 Task: Add "Copy Card To …" Button titled Button0006 to "bottom" of the list "To Do" to Card Card0006 in Board Board0002 in Development in Trello
Action: Mouse moved to (484, 36)
Screenshot: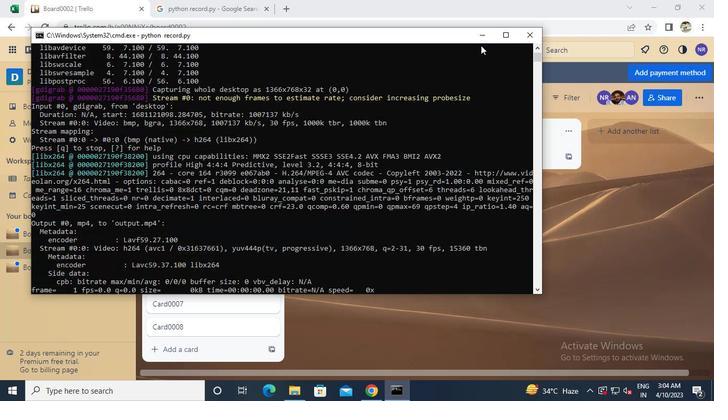 
Action: Mouse pressed left at (484, 36)
Screenshot: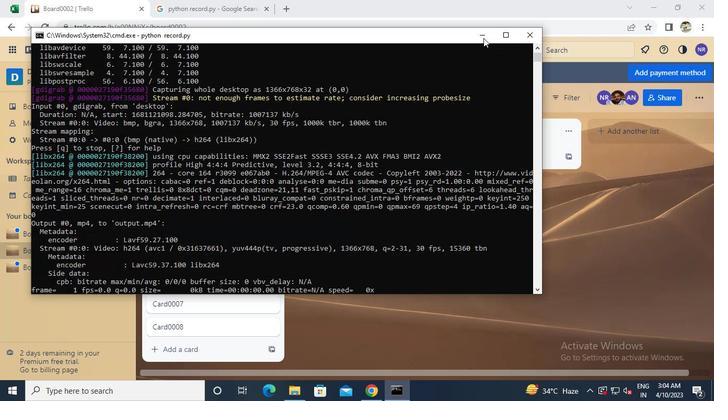
Action: Mouse moved to (197, 263)
Screenshot: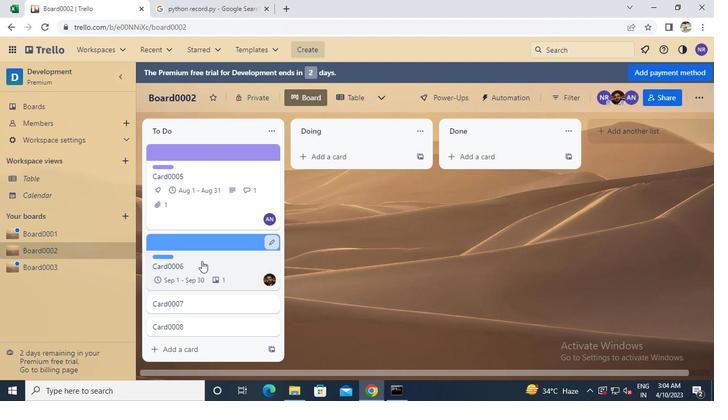 
Action: Mouse pressed left at (197, 263)
Screenshot: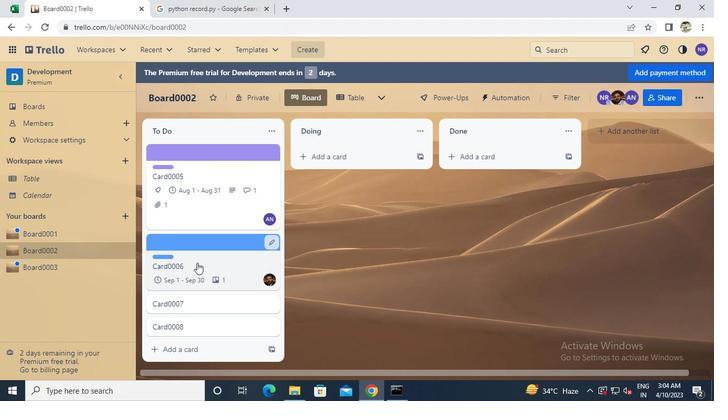 
Action: Mouse moved to (472, 260)
Screenshot: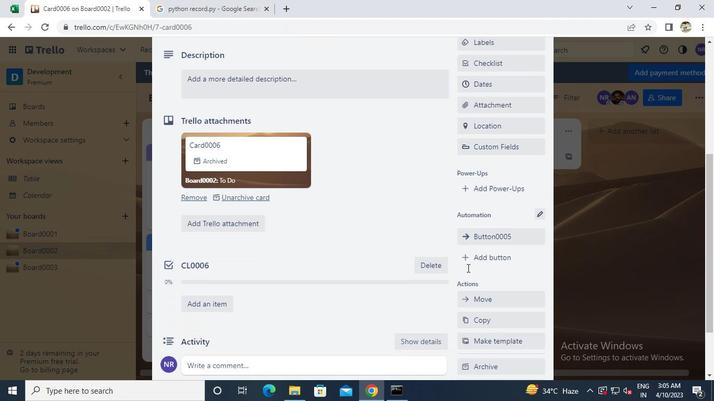 
Action: Mouse pressed left at (472, 260)
Screenshot: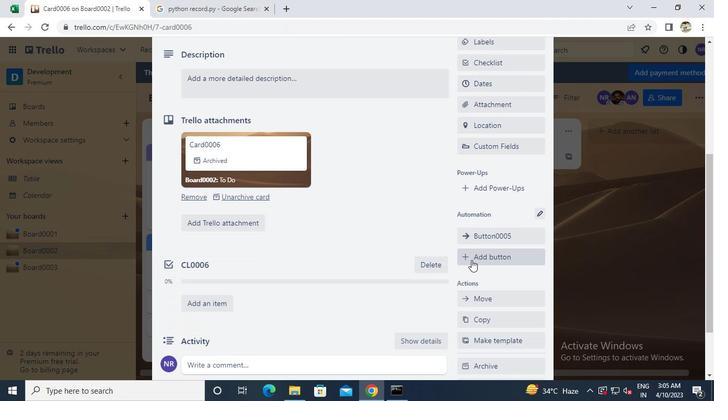 
Action: Mouse moved to (492, 139)
Screenshot: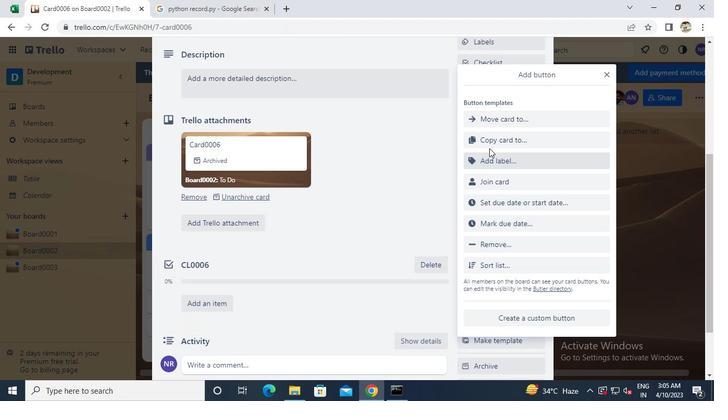 
Action: Mouse pressed left at (492, 139)
Screenshot: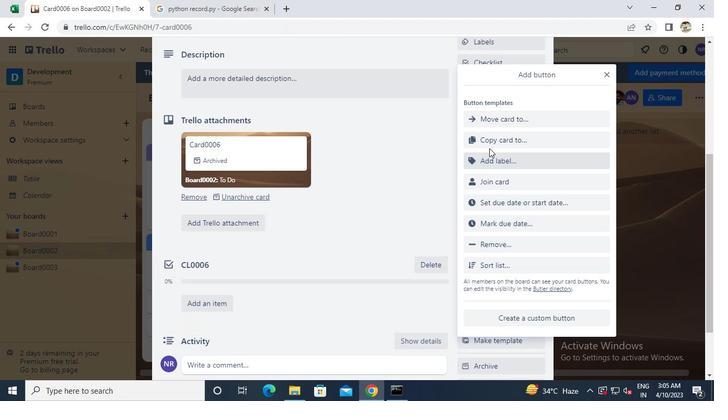 
Action: Keyboard Key.caps_lock
Screenshot: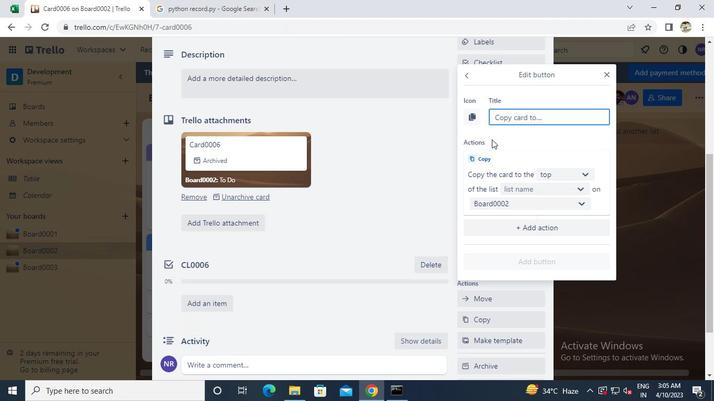 
Action: Keyboard b
Screenshot: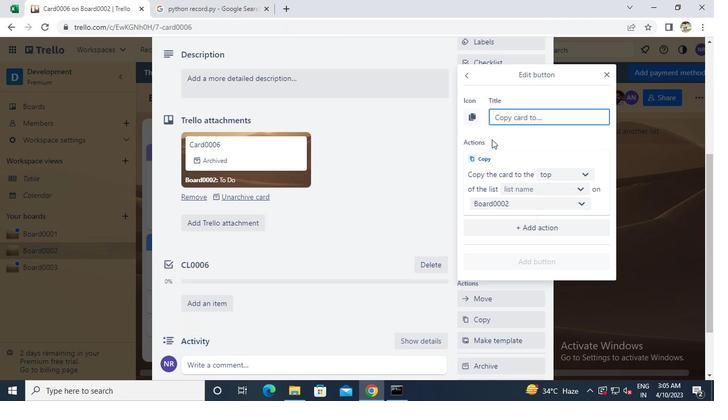 
Action: Keyboard Key.caps_lock
Screenshot: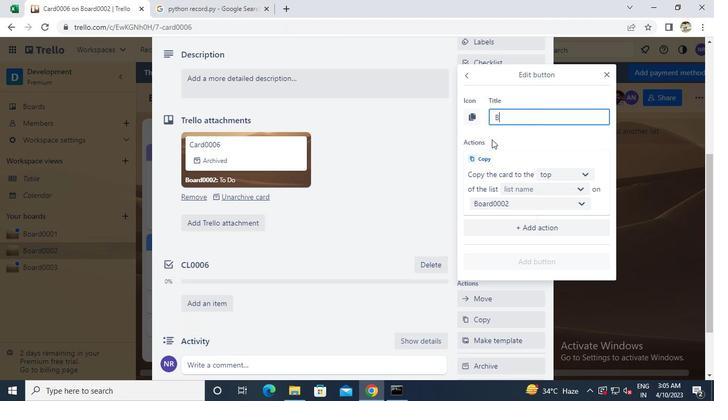 
Action: Mouse moved to (493, 139)
Screenshot: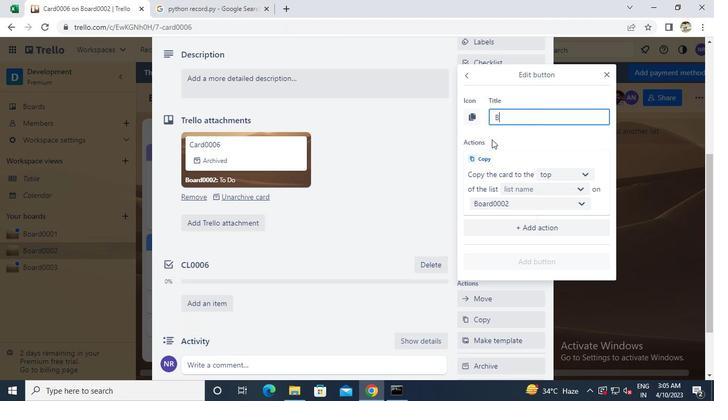 
Action: Keyboard u
Screenshot: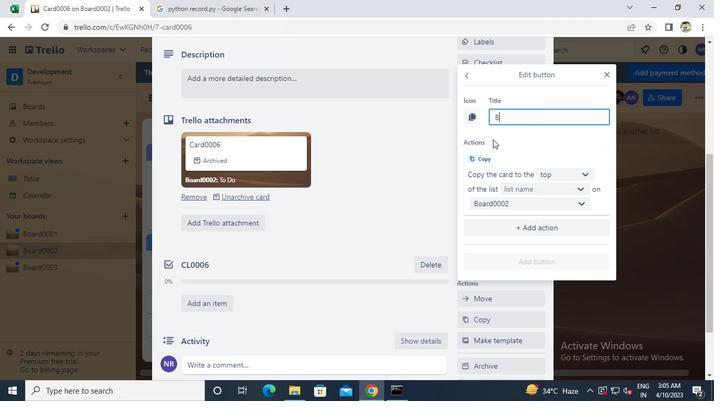 
Action: Keyboard t
Screenshot: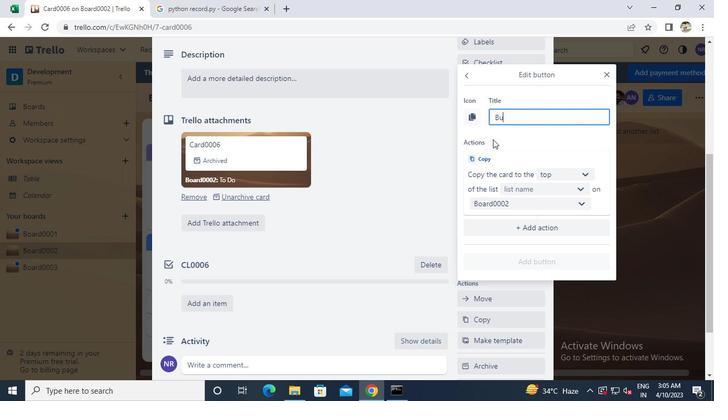 
Action: Keyboard t
Screenshot: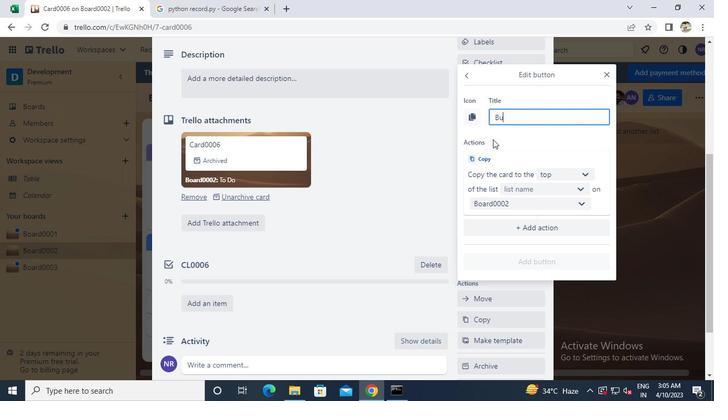 
Action: Keyboard o
Screenshot: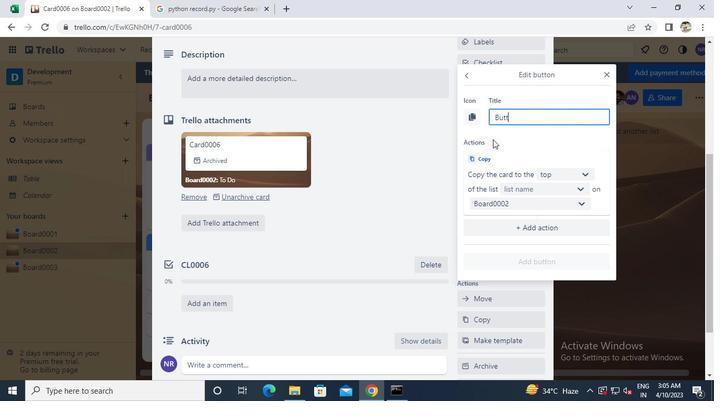 
Action: Mouse moved to (493, 139)
Screenshot: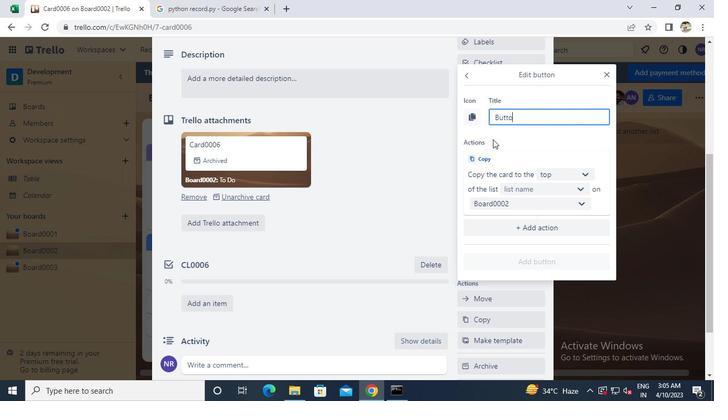 
Action: Keyboard n
Screenshot: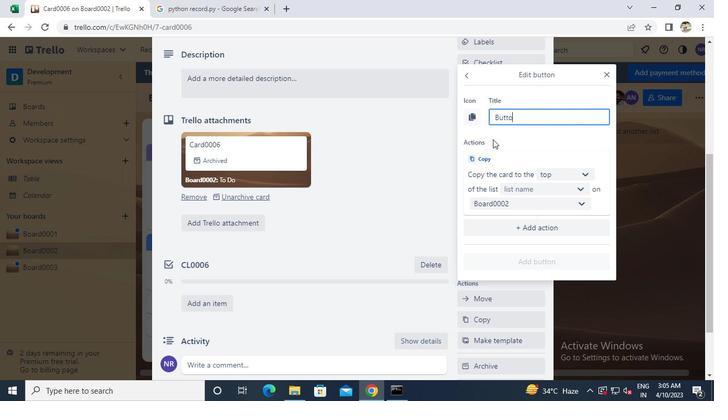
Action: Keyboard 0
Screenshot: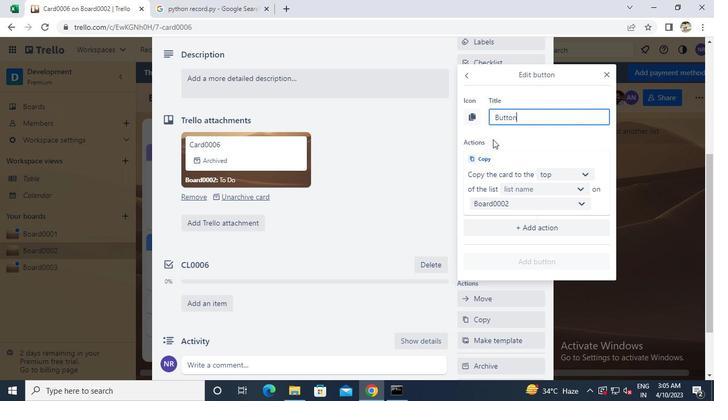 
Action: Keyboard 0
Screenshot: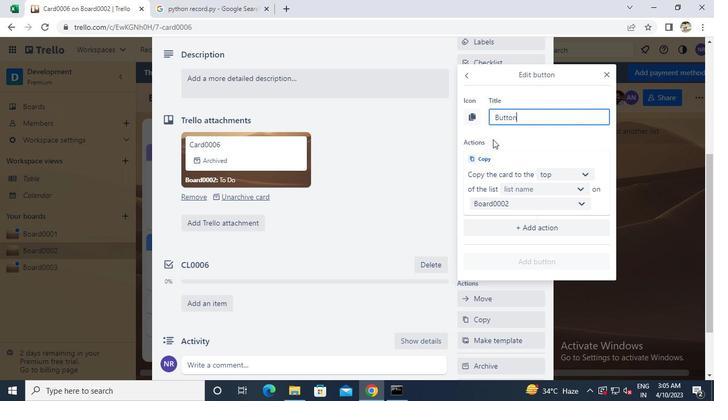 
Action: Keyboard 0
Screenshot: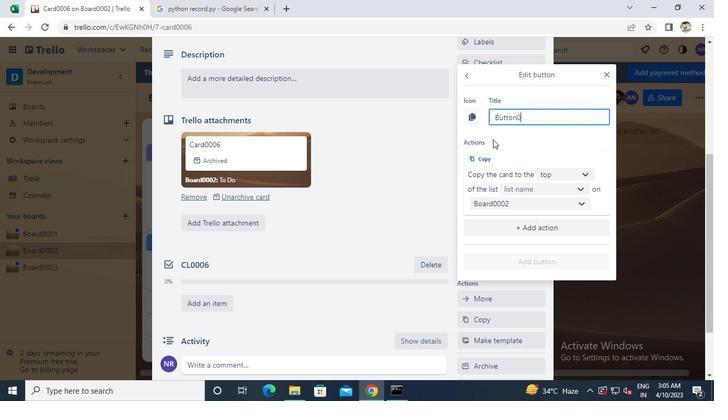 
Action: Keyboard 6
Screenshot: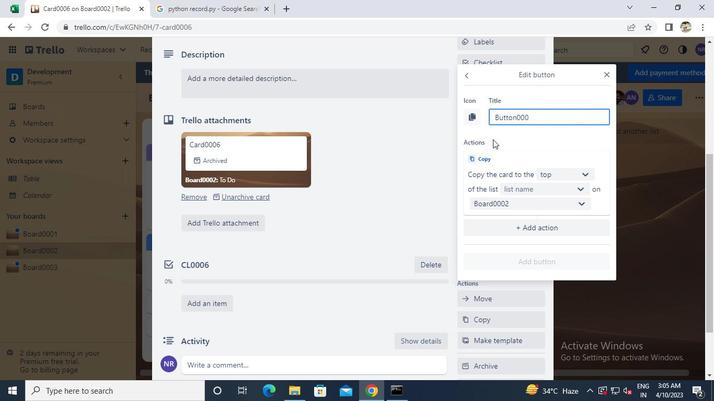 
Action: Mouse moved to (520, 187)
Screenshot: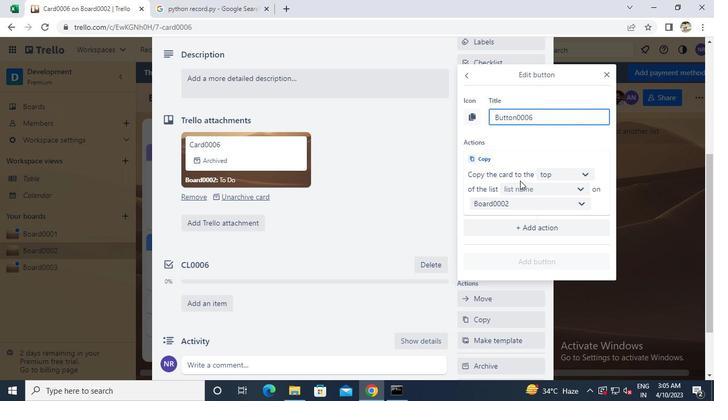 
Action: Mouse pressed left at (520, 187)
Screenshot: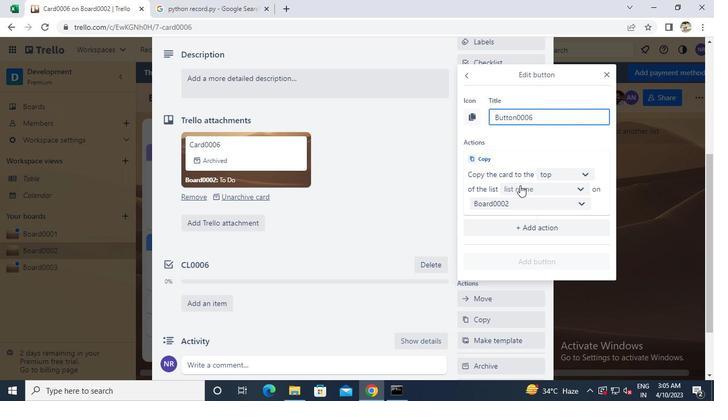 
Action: Mouse moved to (516, 203)
Screenshot: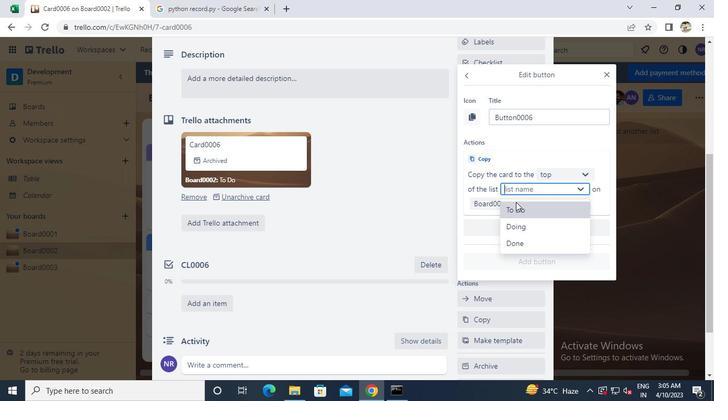 
Action: Mouse pressed left at (516, 203)
Screenshot: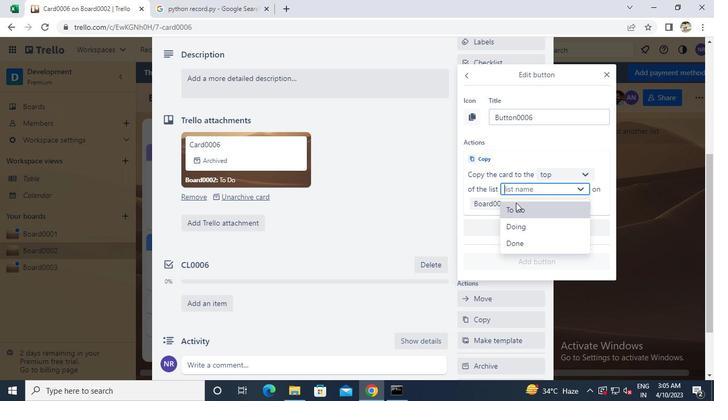
Action: Mouse moved to (516, 256)
Screenshot: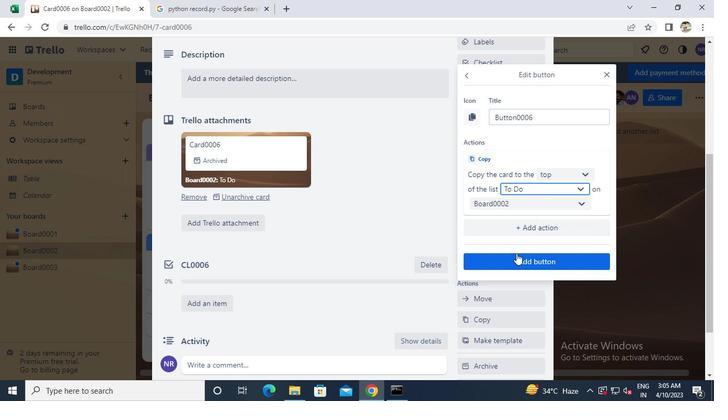 
Action: Mouse pressed left at (516, 256)
Screenshot: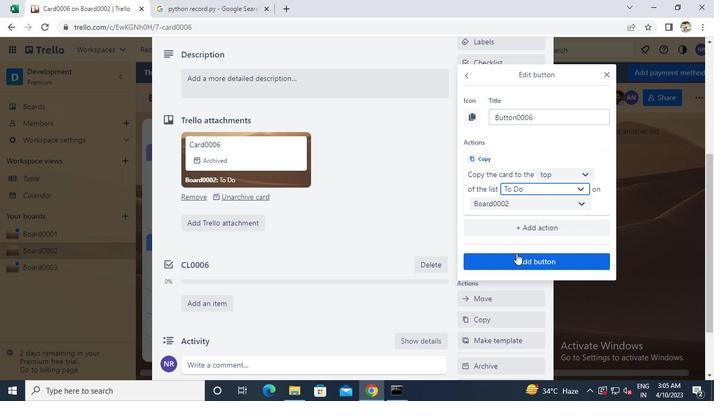 
Action: Mouse moved to (548, 76)
Screenshot: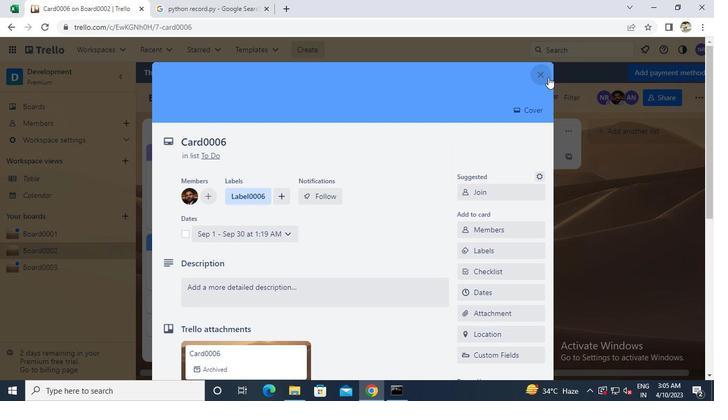
Action: Mouse pressed left at (548, 76)
Screenshot: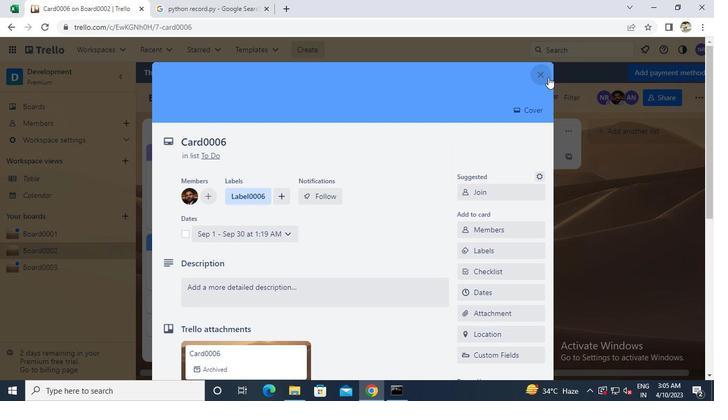 
Action: Mouse moved to (402, 390)
Screenshot: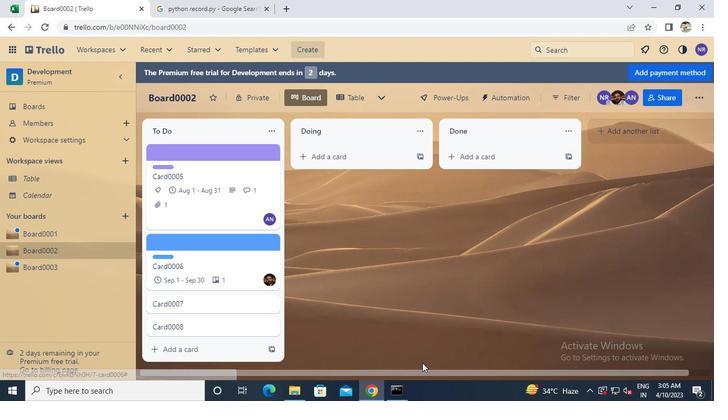 
Action: Mouse pressed left at (402, 390)
Screenshot: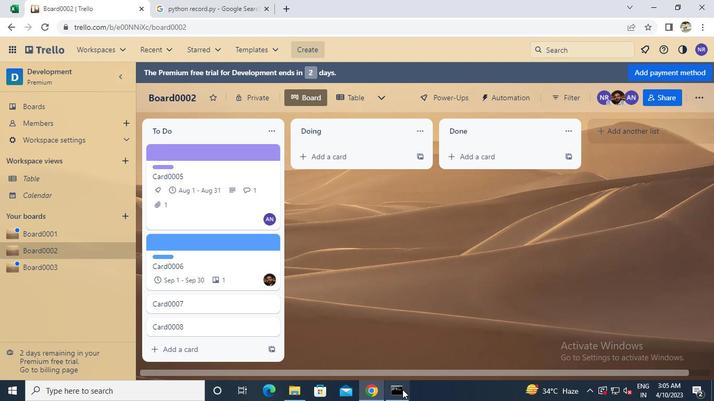 
Action: Mouse moved to (531, 29)
Screenshot: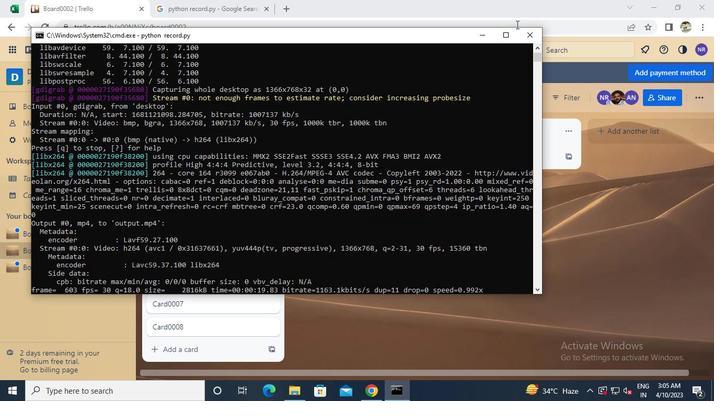 
Action: Mouse pressed left at (531, 29)
Screenshot: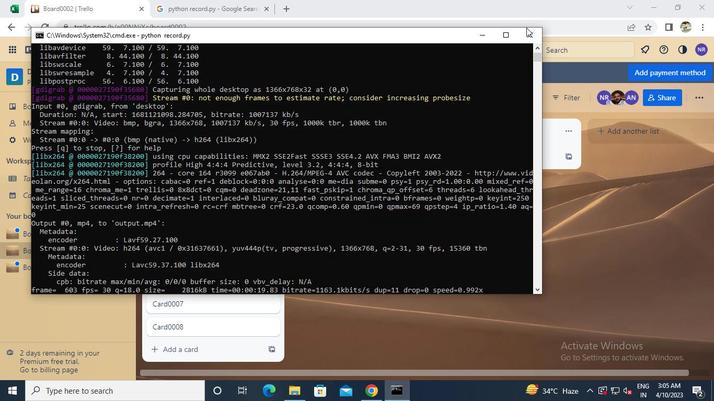 
